 Task: Add Sprouts Unflavored Marine Collagen Powder to the cart.
Action: Mouse moved to (269, 129)
Screenshot: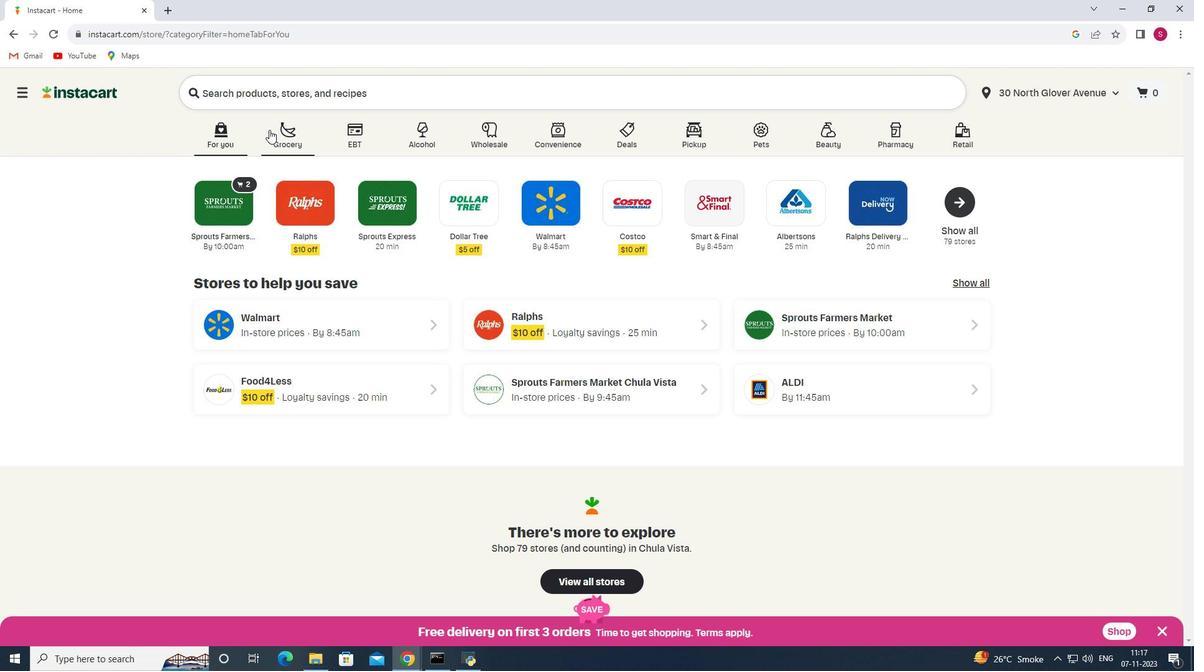 
Action: Mouse pressed left at (269, 129)
Screenshot: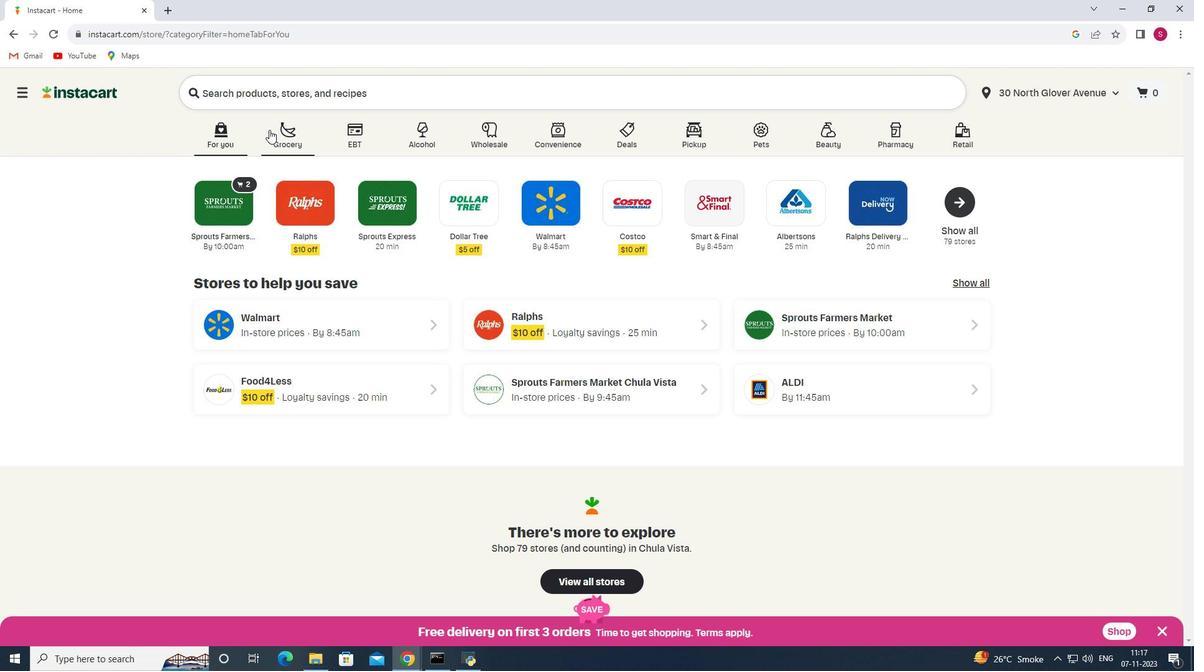 
Action: Mouse moved to (296, 350)
Screenshot: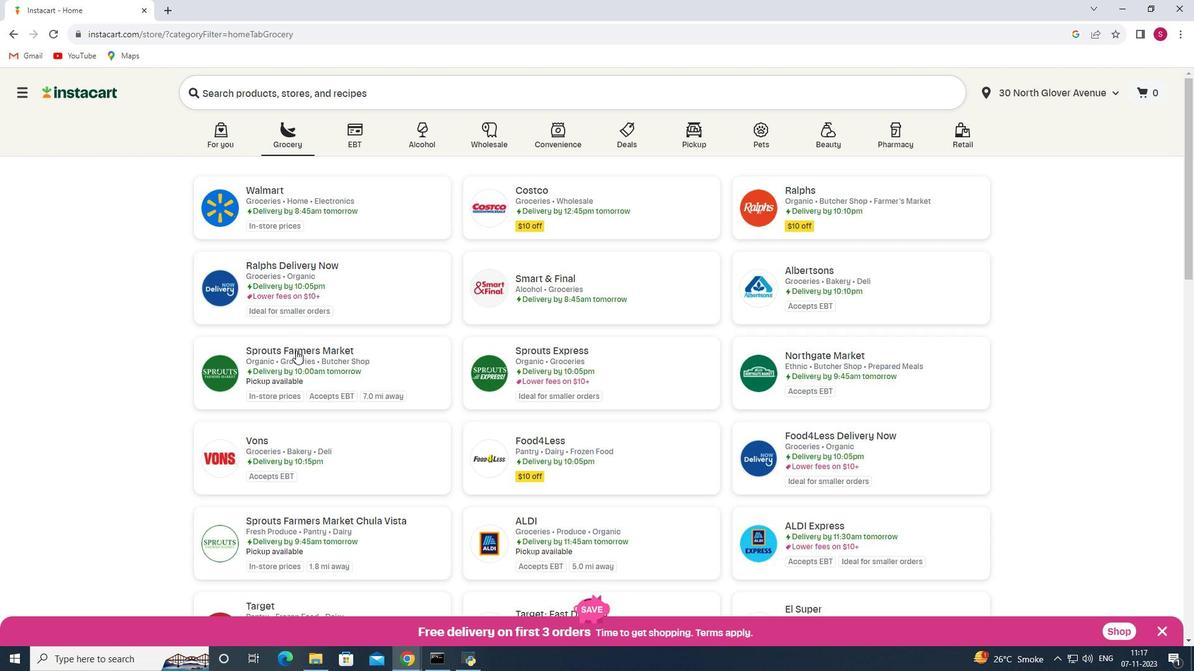 
Action: Mouse pressed left at (296, 350)
Screenshot: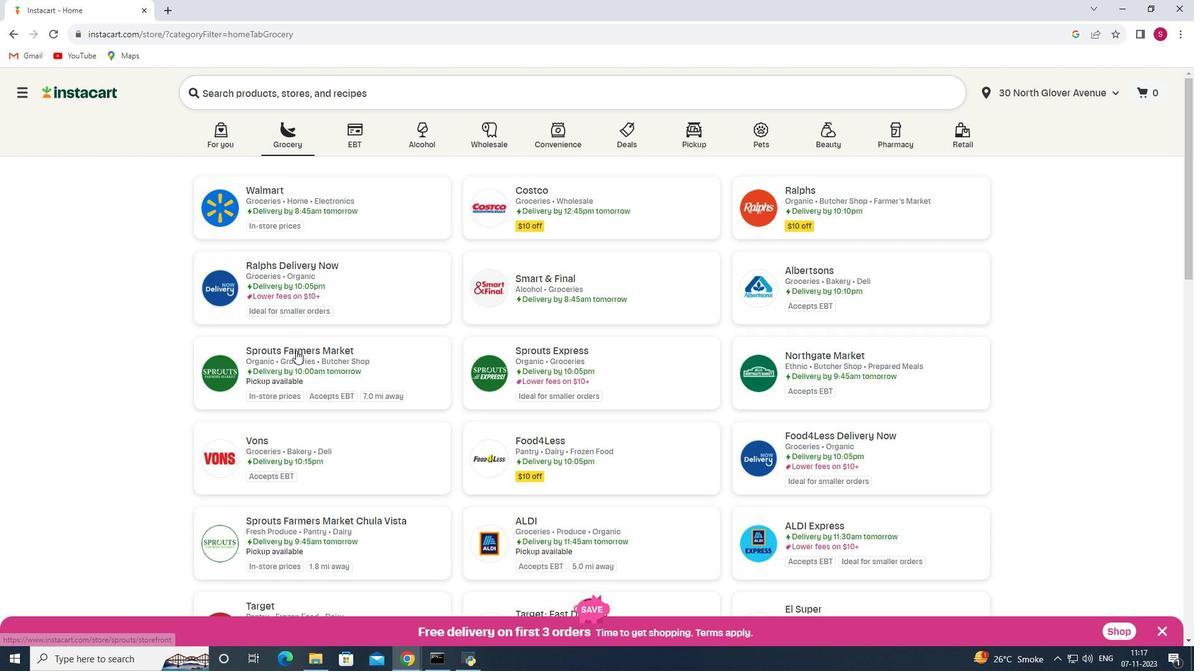 
Action: Mouse moved to (58, 381)
Screenshot: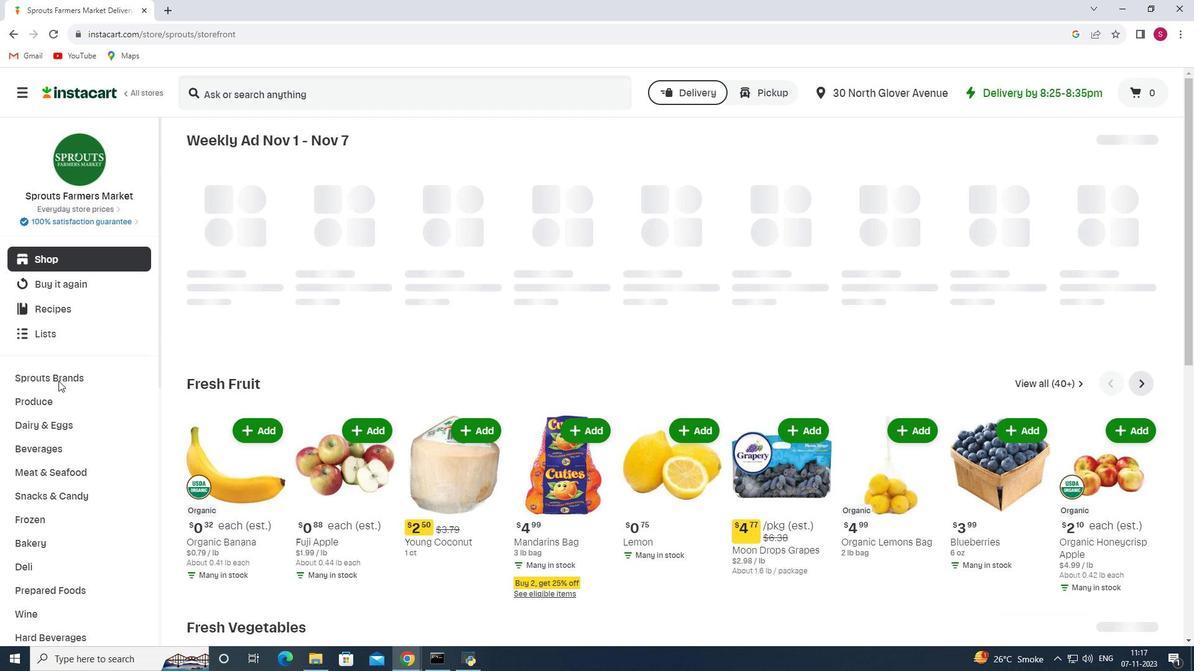 
Action: Mouse scrolled (58, 380) with delta (0, 0)
Screenshot: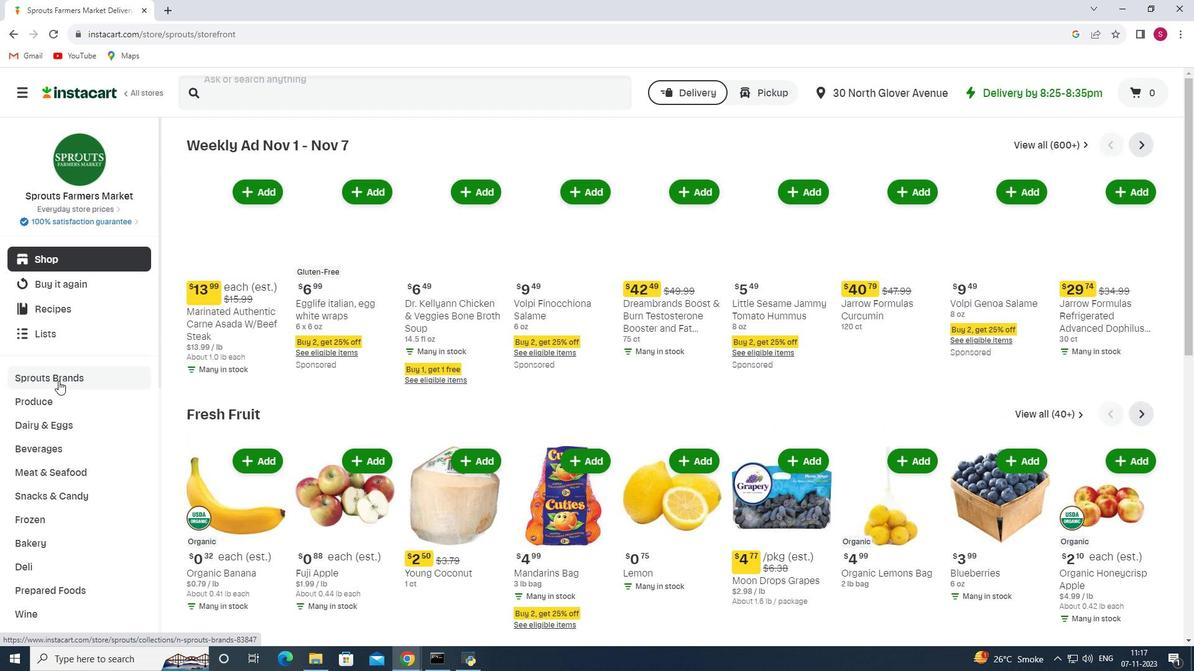 
Action: Mouse scrolled (58, 380) with delta (0, 0)
Screenshot: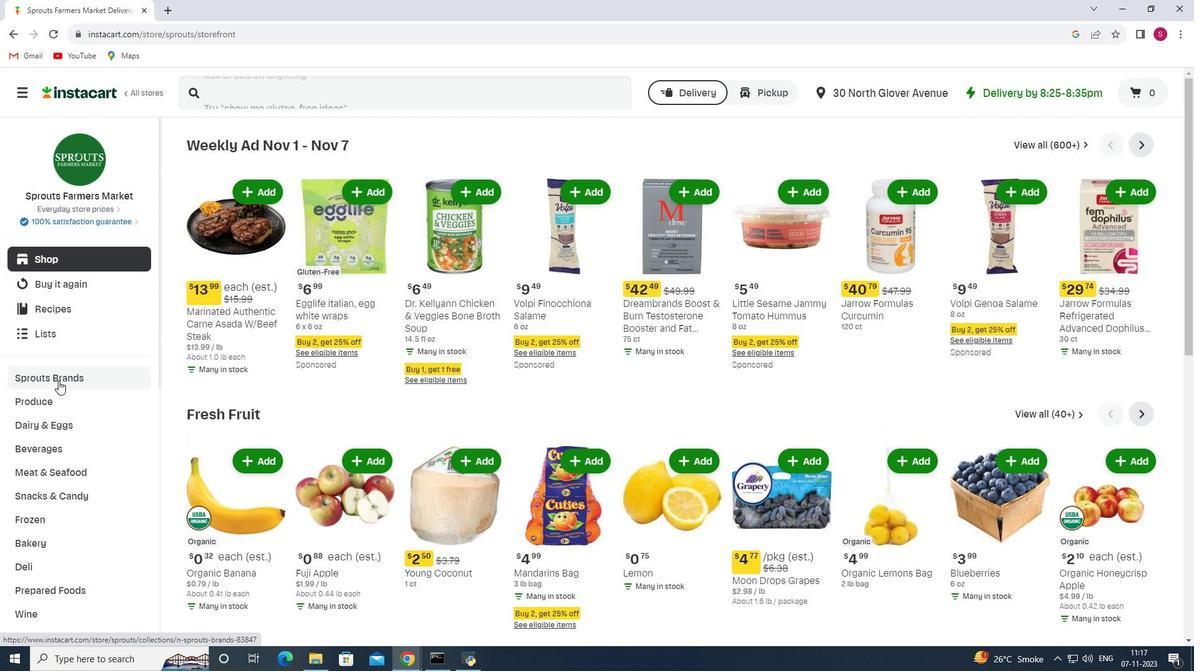 
Action: Mouse scrolled (58, 380) with delta (0, 0)
Screenshot: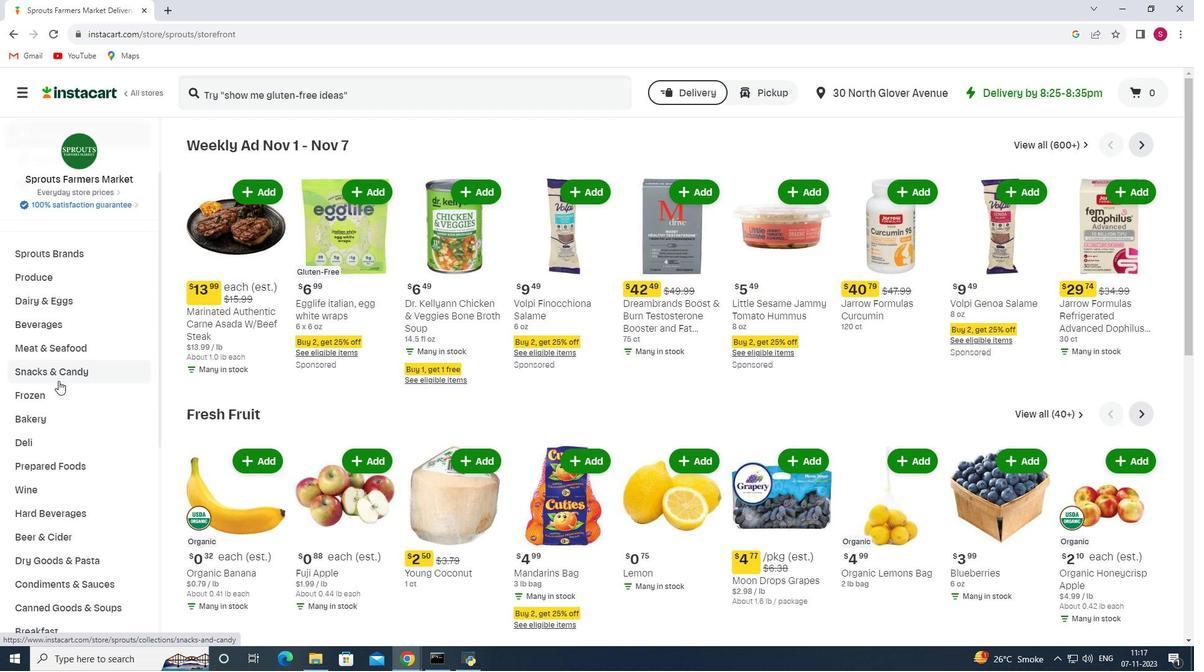 
Action: Mouse scrolled (58, 380) with delta (0, 0)
Screenshot: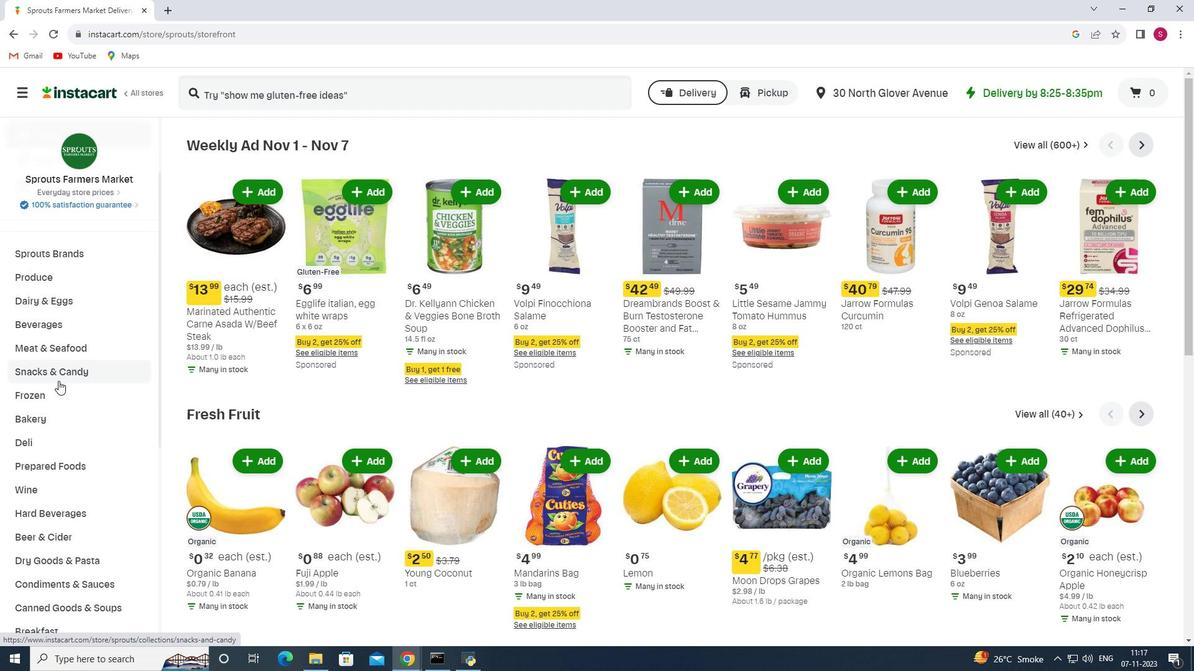 
Action: Mouse scrolled (58, 380) with delta (0, 0)
Screenshot: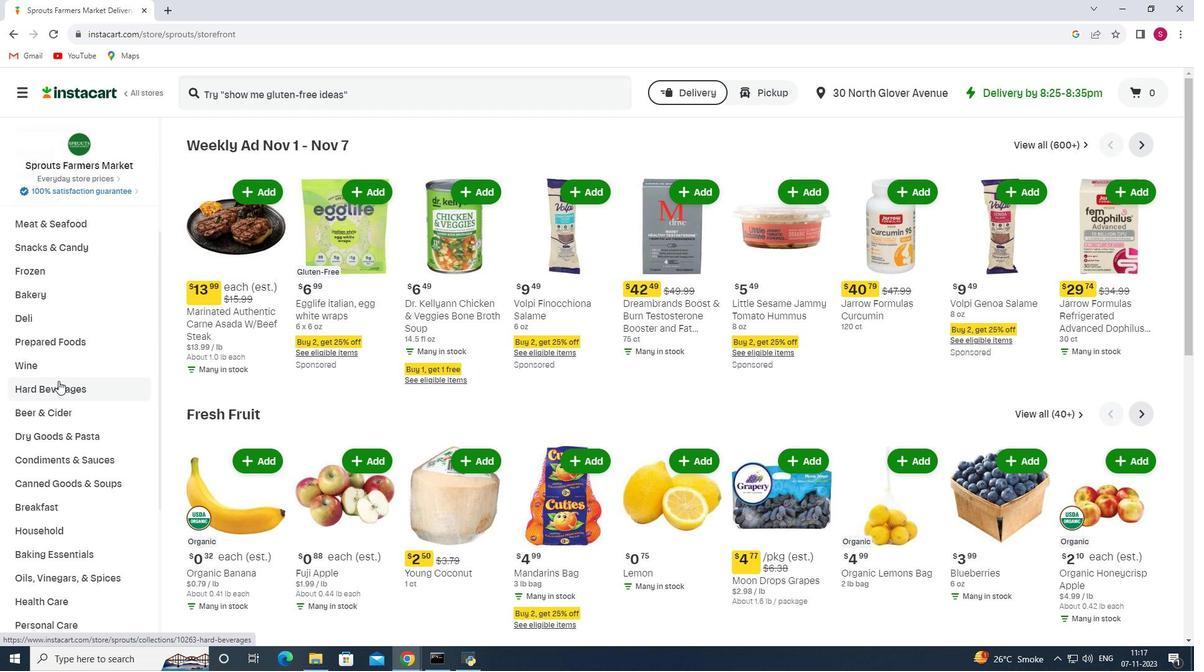 
Action: Mouse scrolled (58, 380) with delta (0, 0)
Screenshot: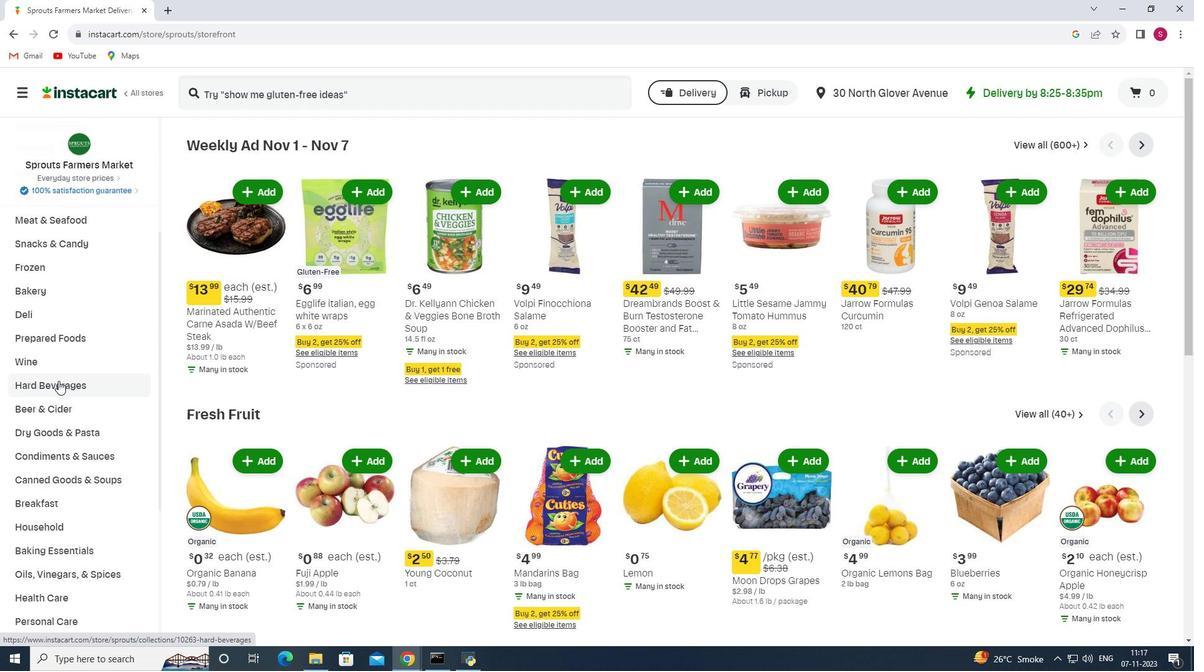 
Action: Mouse scrolled (58, 380) with delta (0, 0)
Screenshot: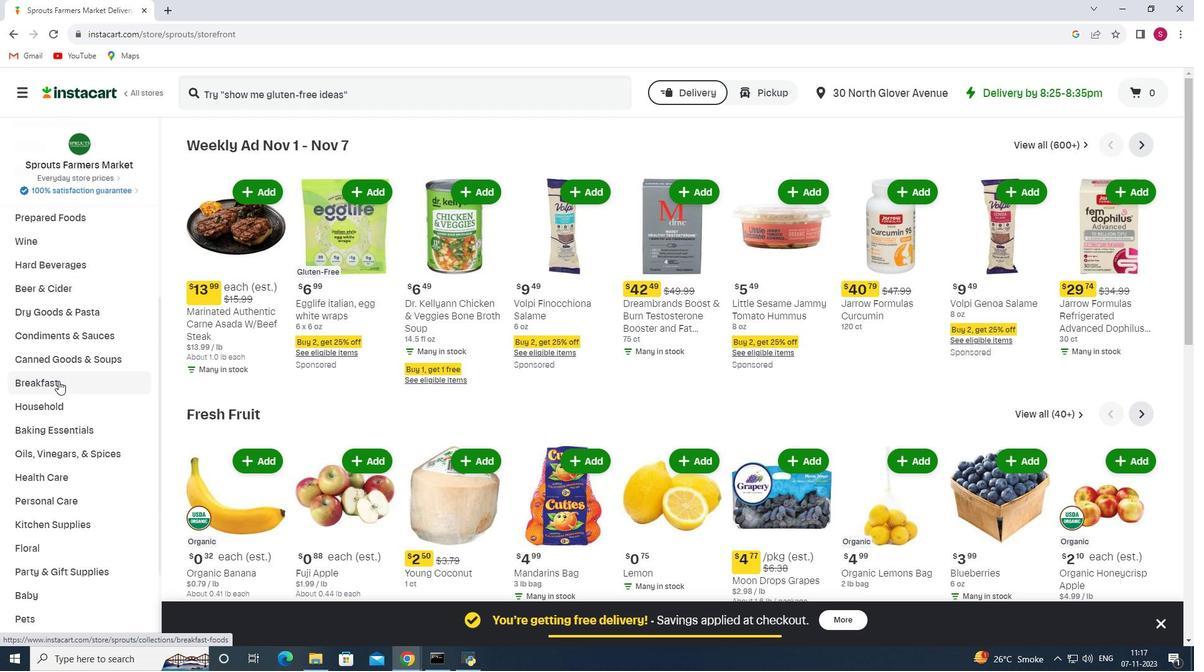 
Action: Mouse scrolled (58, 380) with delta (0, 0)
Screenshot: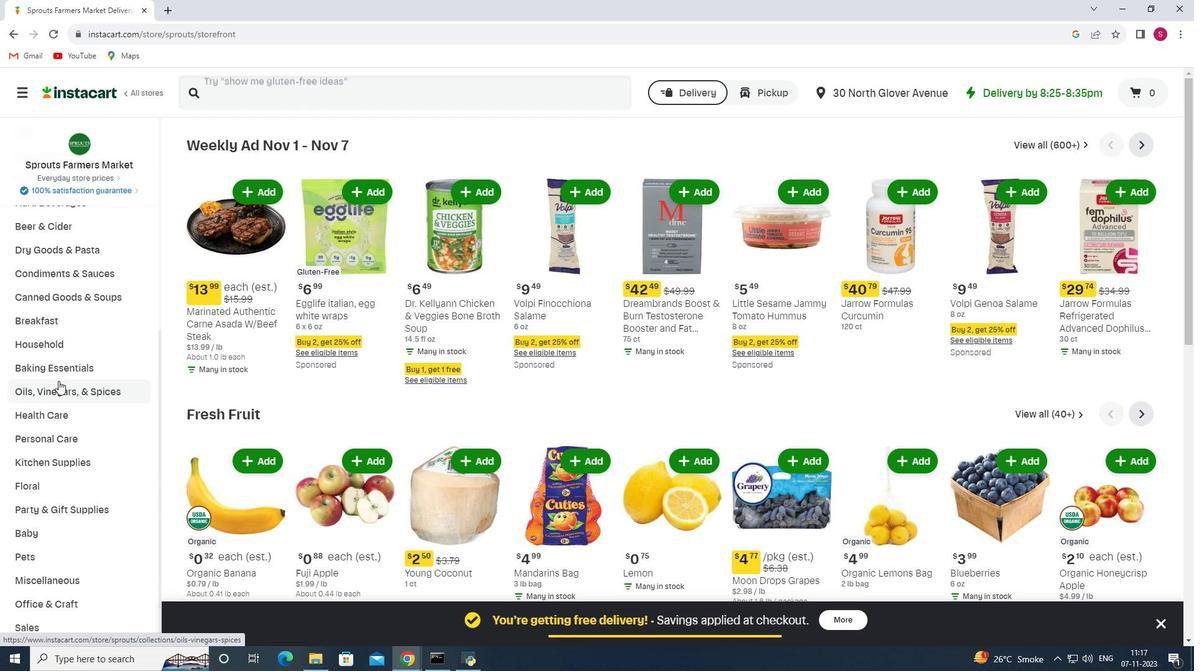 
Action: Mouse moved to (66, 358)
Screenshot: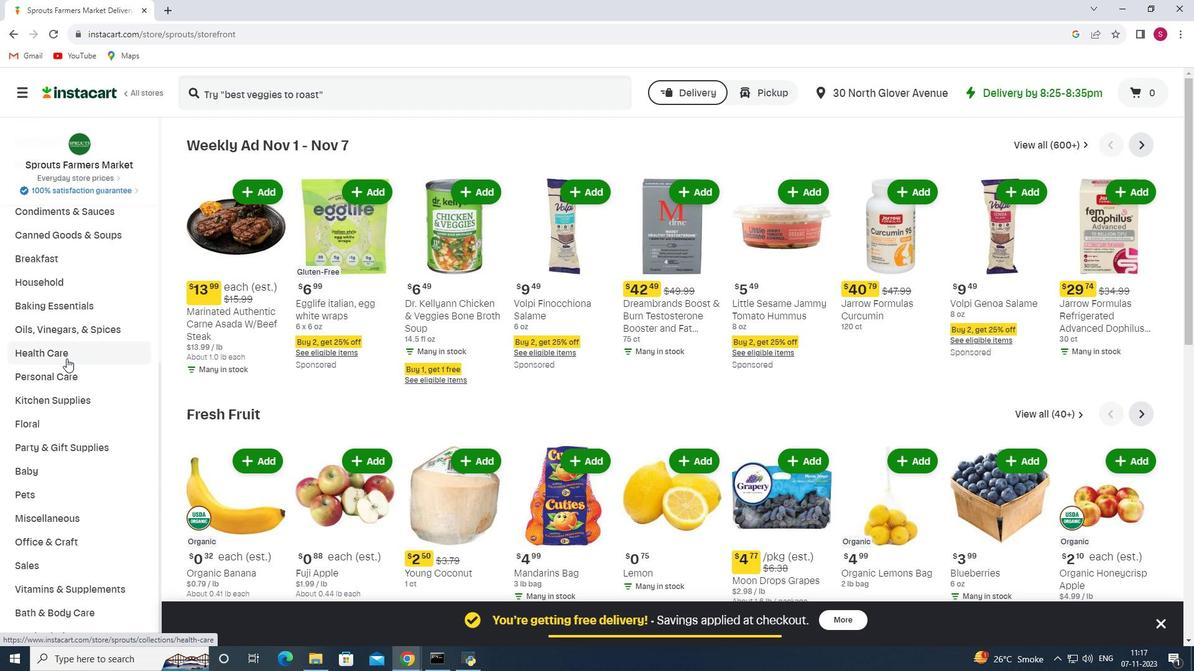 
Action: Mouse pressed left at (66, 358)
Screenshot: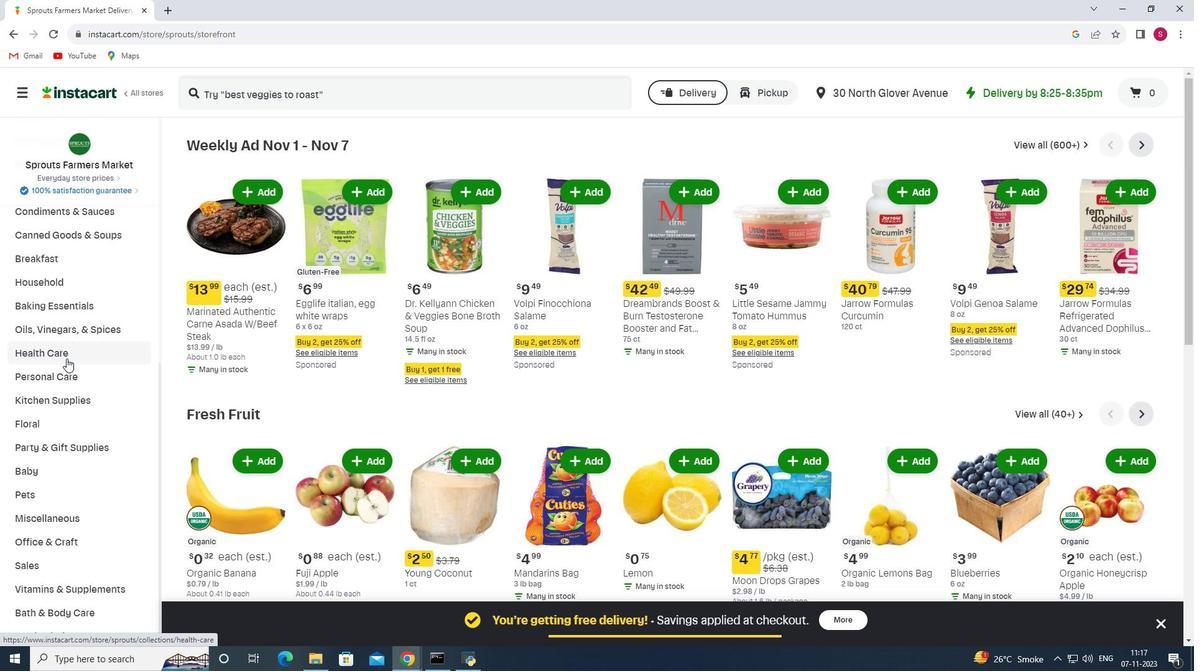
Action: Mouse moved to (409, 176)
Screenshot: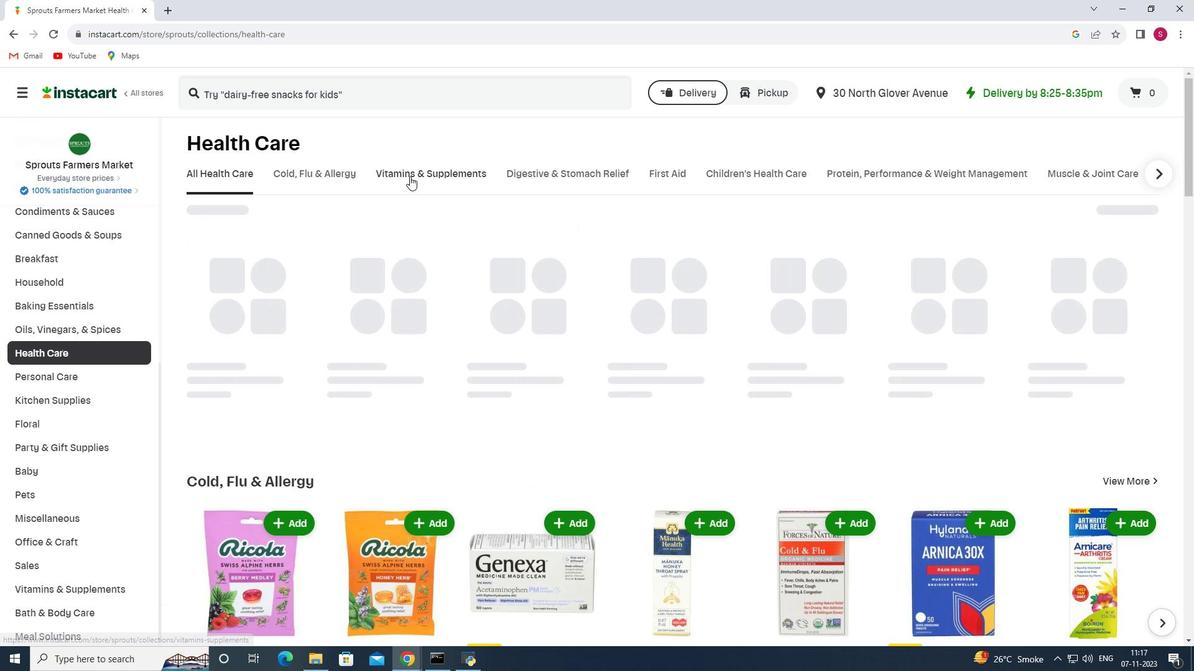 
Action: Mouse pressed left at (409, 176)
Screenshot: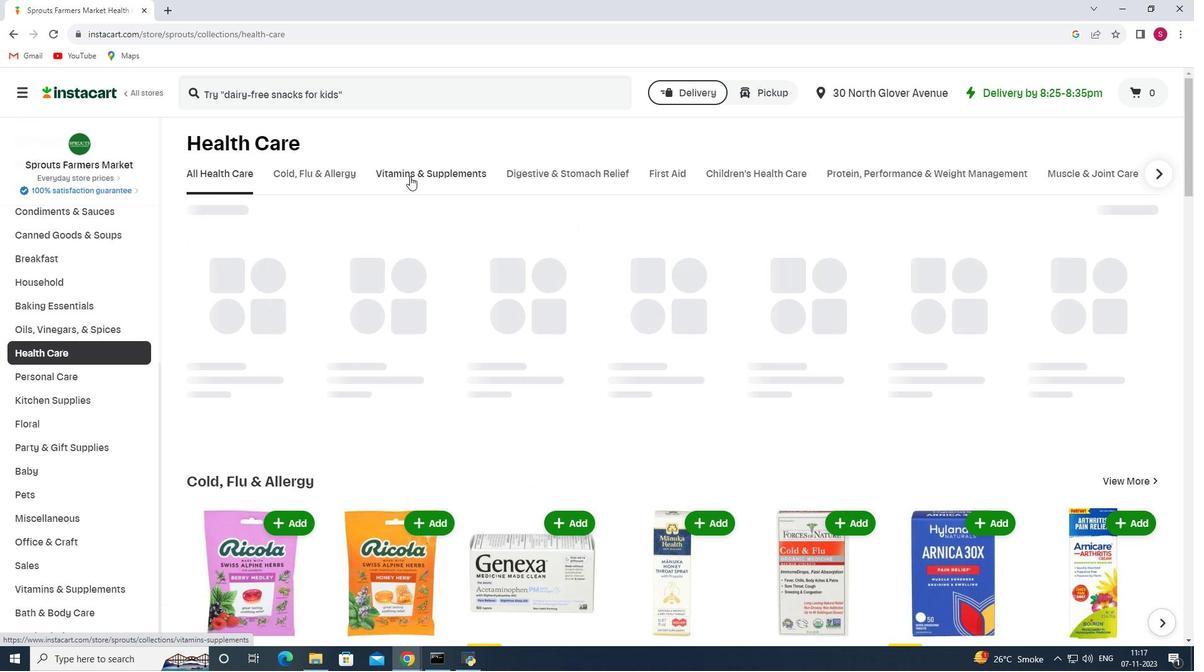 
Action: Mouse moved to (492, 219)
Screenshot: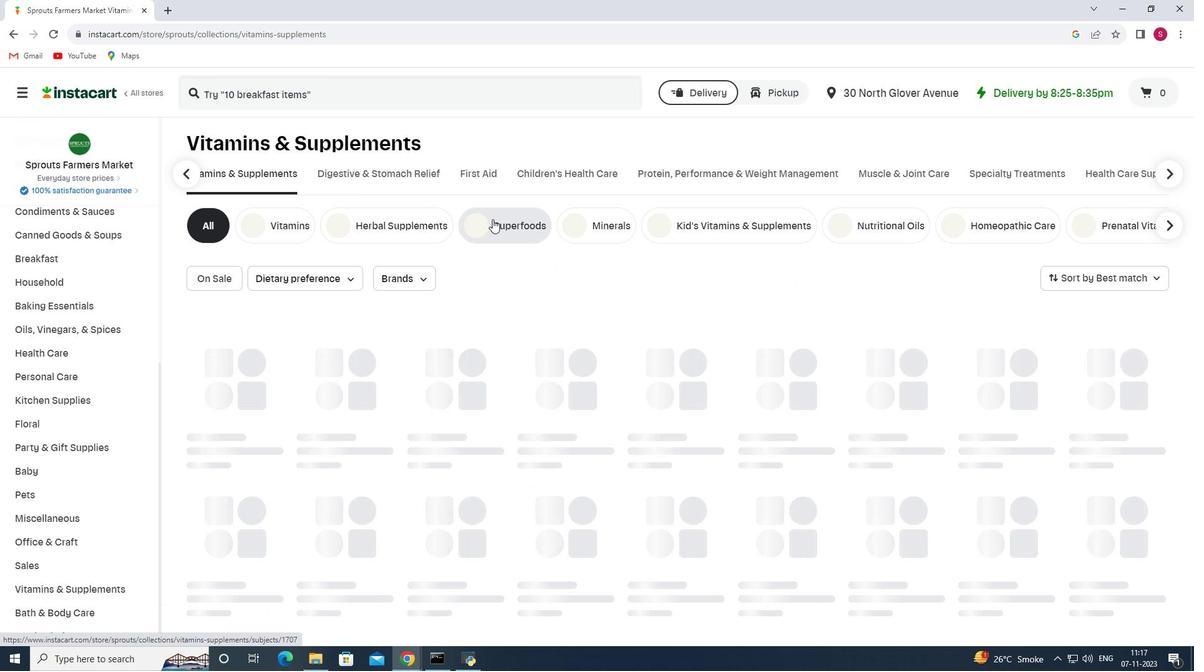 
Action: Mouse pressed left at (492, 219)
Screenshot: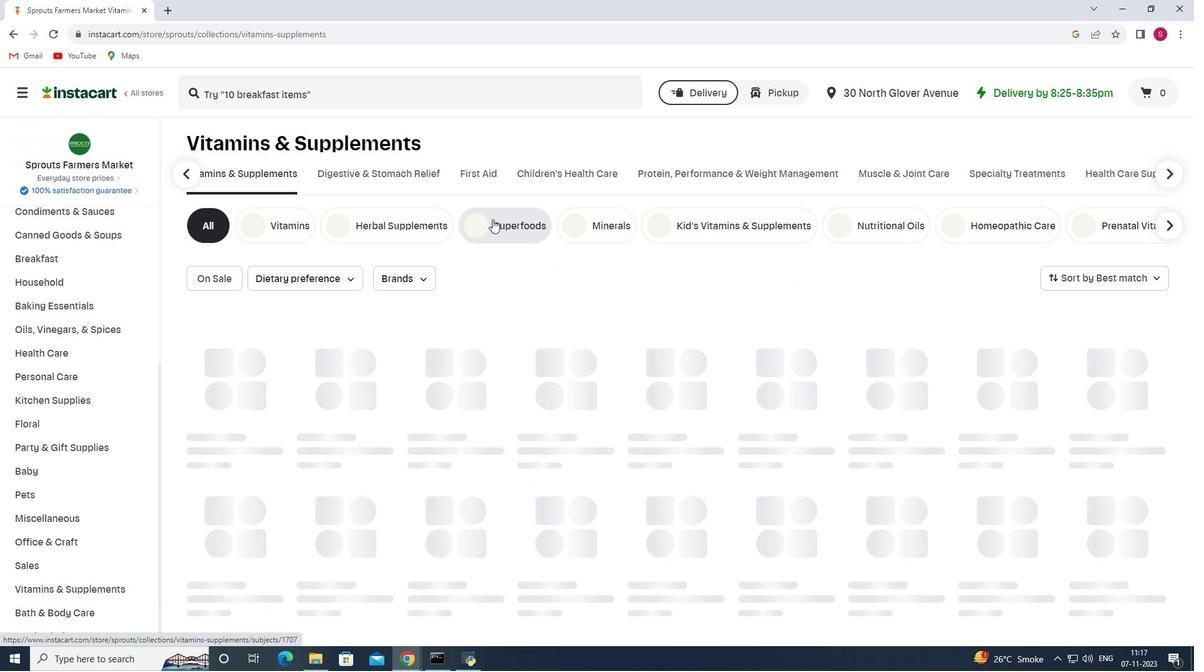 
Action: Mouse moved to (375, 94)
Screenshot: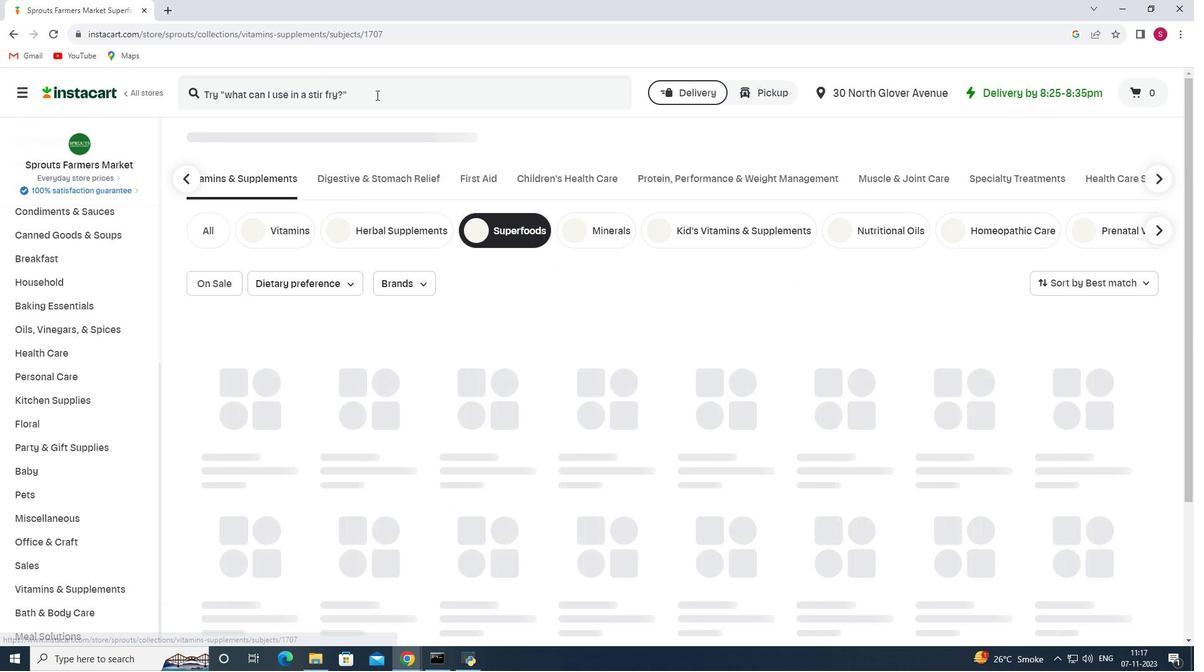
Action: Mouse pressed left at (375, 94)
Screenshot: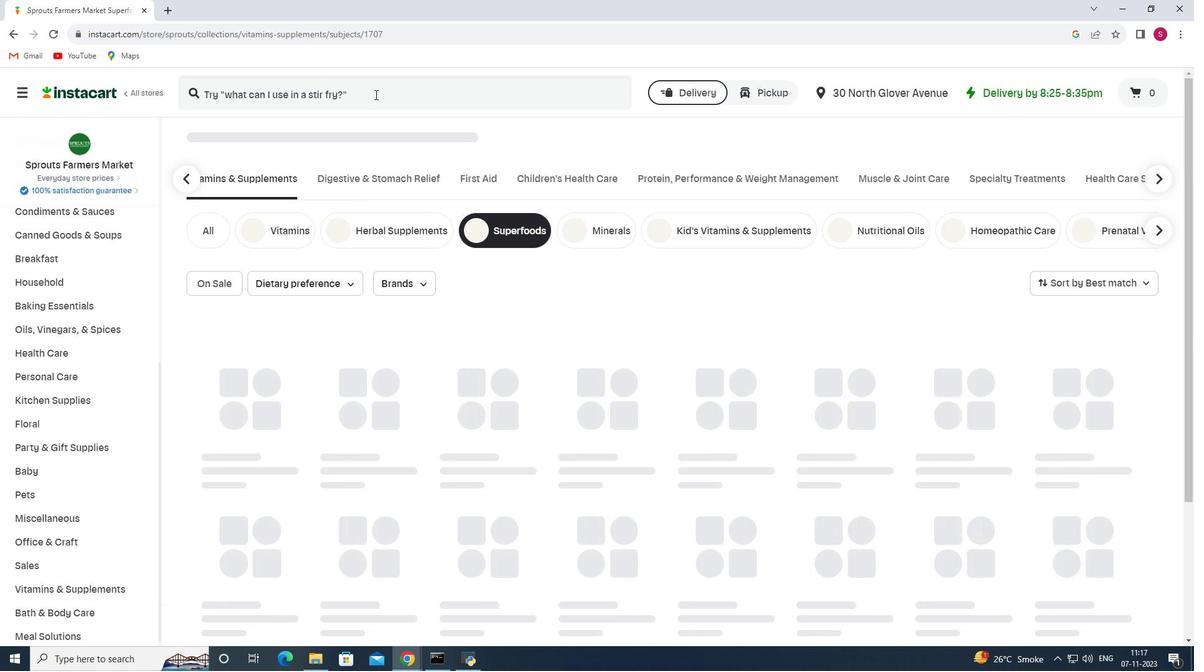 
Action: Key pressed <Key.shift>Sprouts<Key.space><Key.shift>Unflavored<Key.space><Key.shift>Marine<Key.space><Key.shift>Collagen<Key.space><Key.shift>Powder<Key.enter>
Screenshot: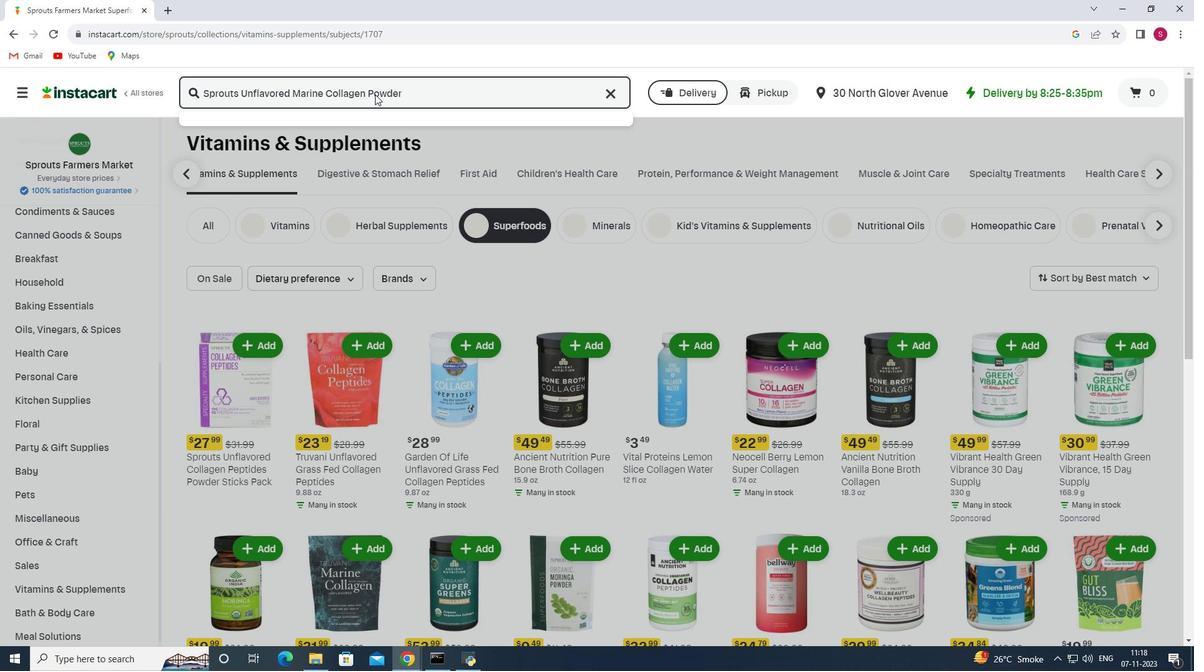 
Action: Mouse moved to (457, 239)
Screenshot: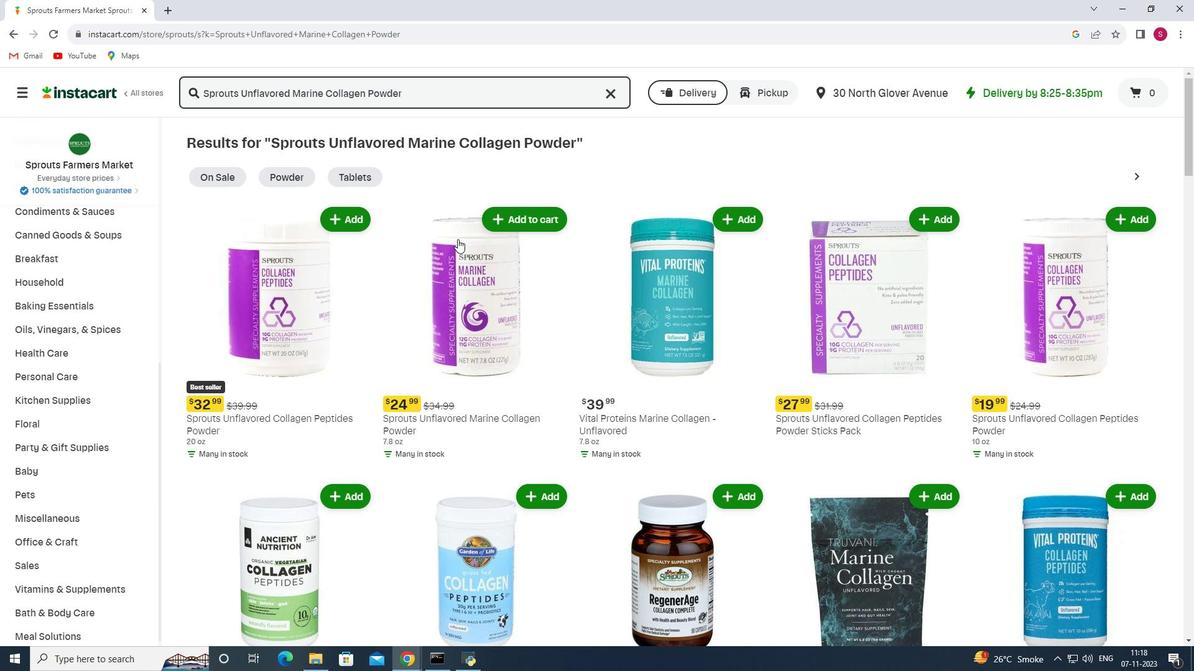 
Action: Mouse scrolled (457, 238) with delta (0, 0)
Screenshot: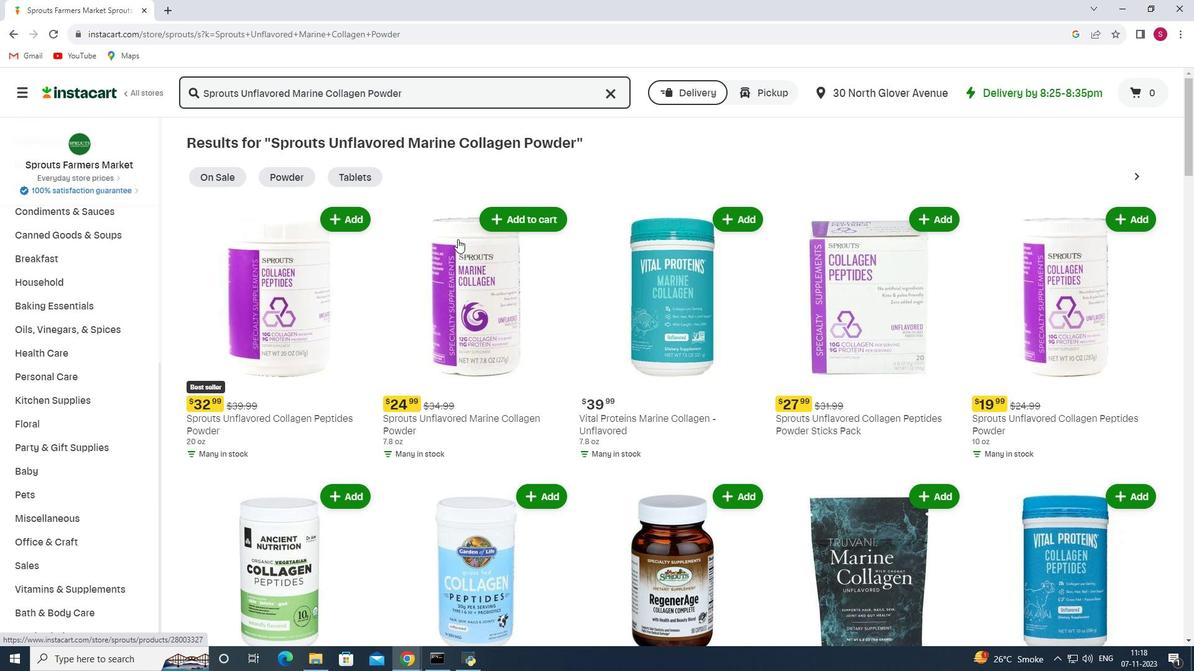 
Action: Mouse moved to (534, 148)
Screenshot: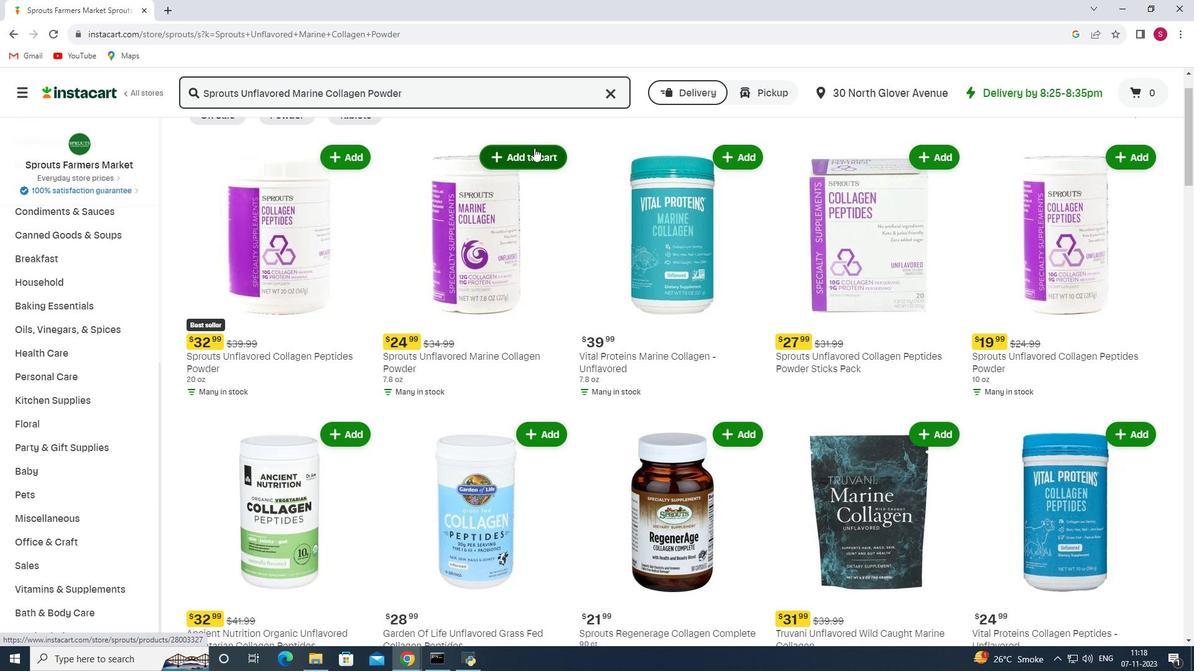 
Action: Mouse pressed left at (534, 148)
Screenshot: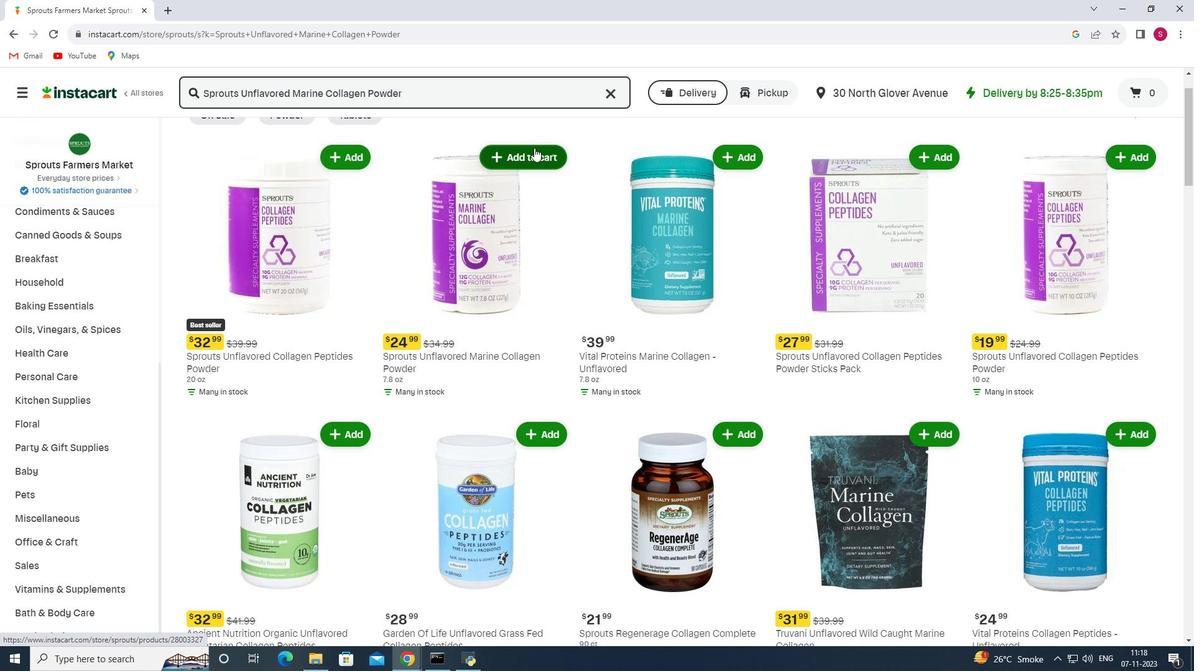 
Action: Mouse moved to (524, 174)
Screenshot: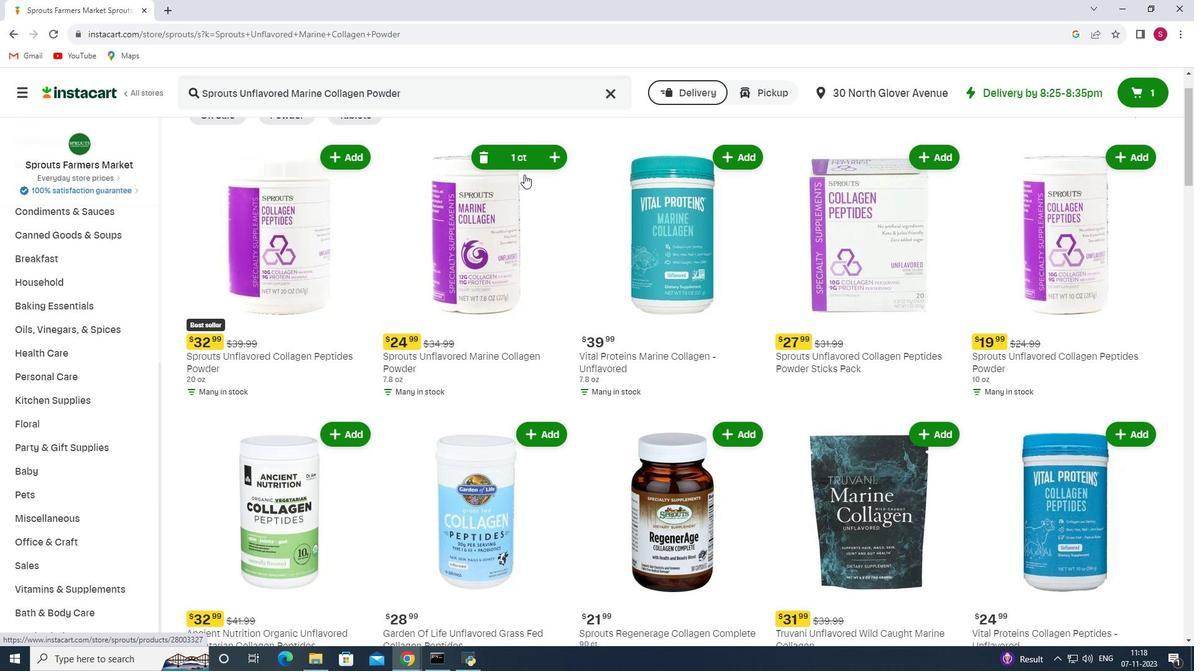 
